 Task: Send an email with the signature Brooke Phillips with the subject 'Complaint' and the message 'I would like to arrange a meeting to discuss this issue.' from softage.1@softage.net to softage.6@softage.net,  softage.1@softage.net and softage.7@softage.net with CC to softage.8@softage.net with an attached document User_agreement.doc
Action: Key pressed n
Screenshot: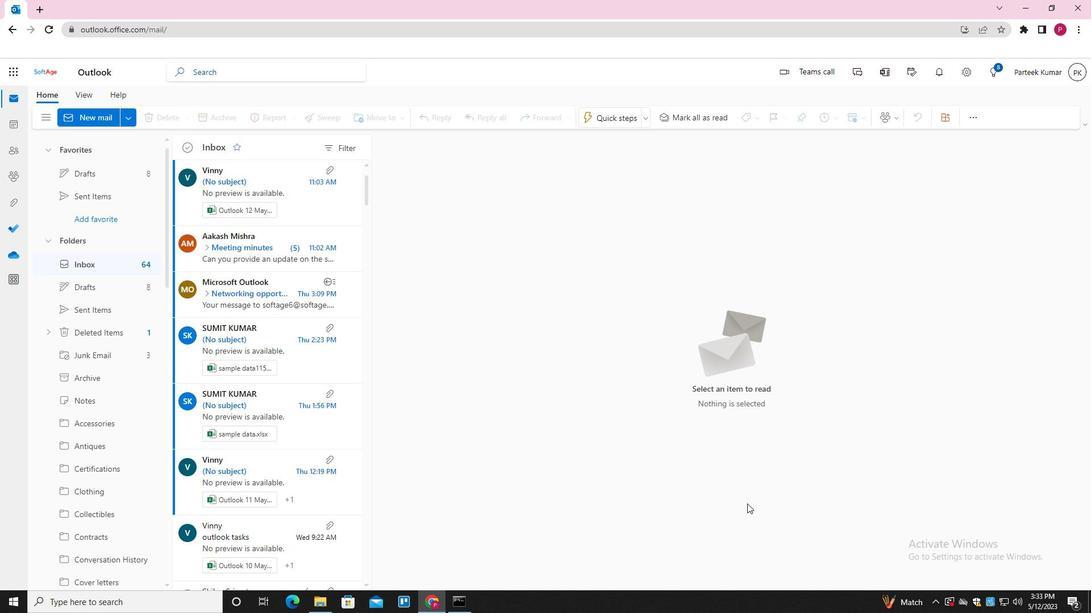 
Action: Mouse moved to (762, 117)
Screenshot: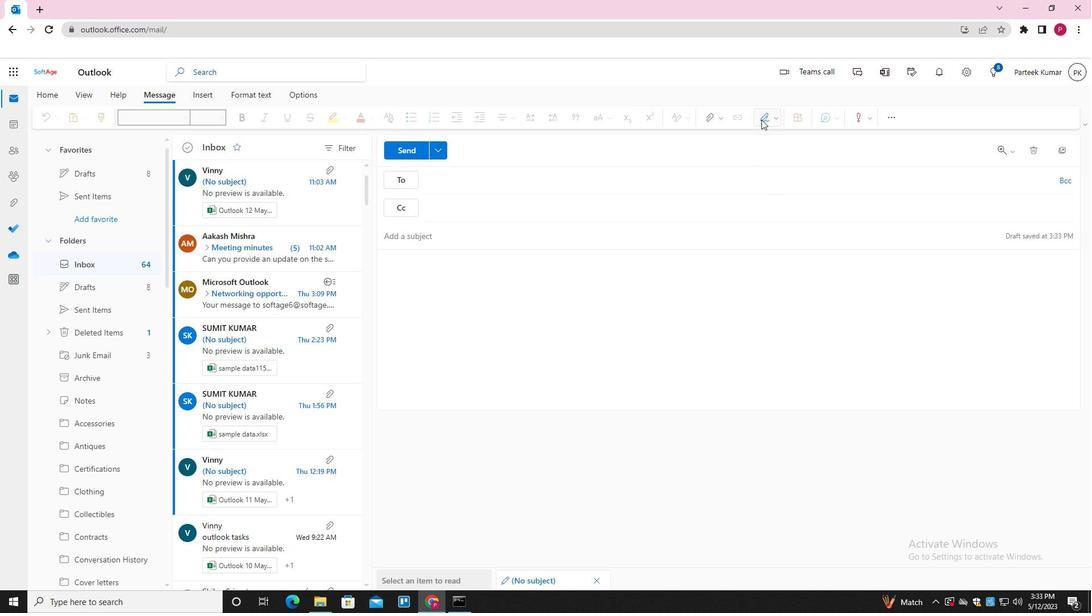 
Action: Mouse pressed left at (762, 117)
Screenshot: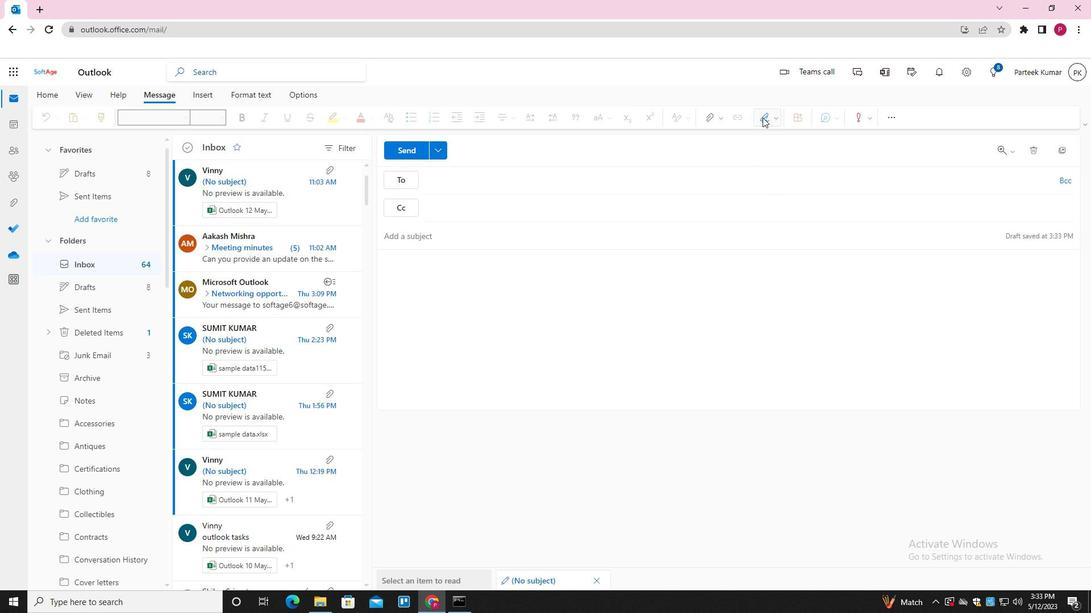 
Action: Mouse moved to (749, 165)
Screenshot: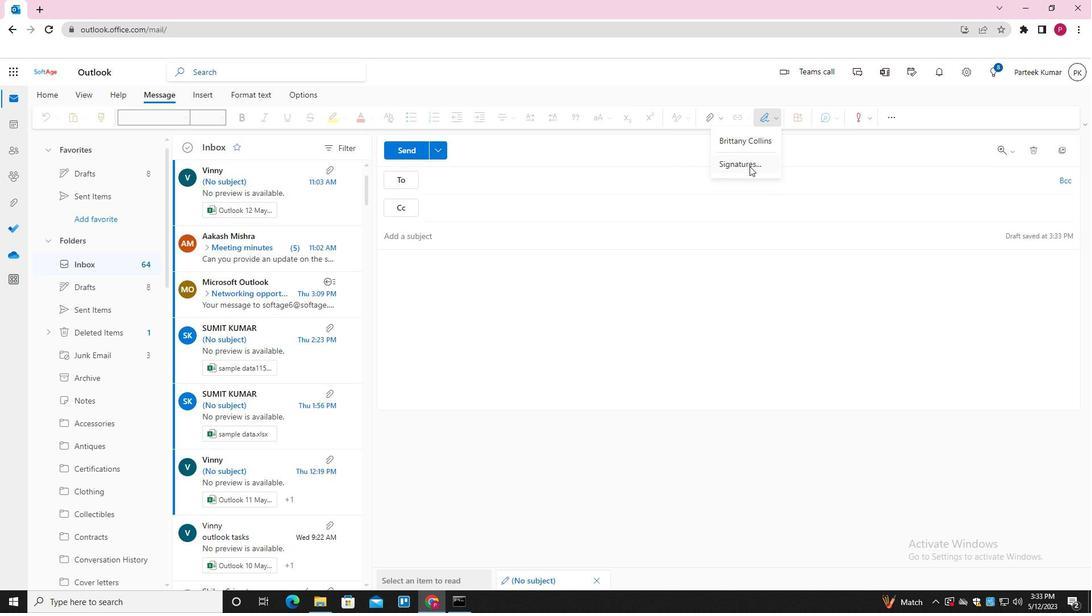 
Action: Mouse pressed left at (749, 165)
Screenshot: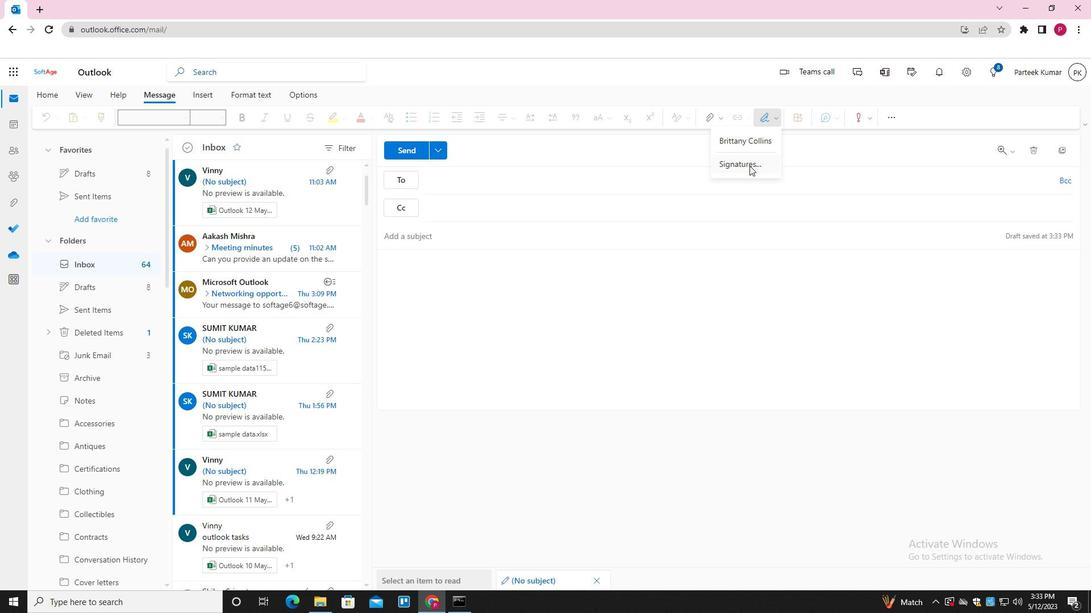 
Action: Mouse moved to (763, 213)
Screenshot: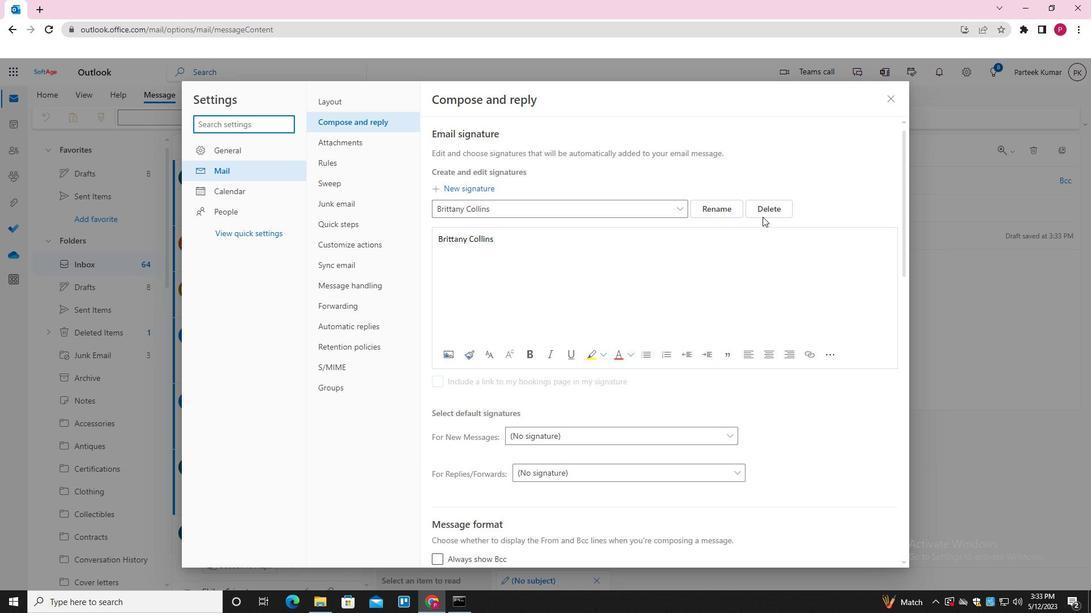 
Action: Mouse pressed left at (763, 213)
Screenshot: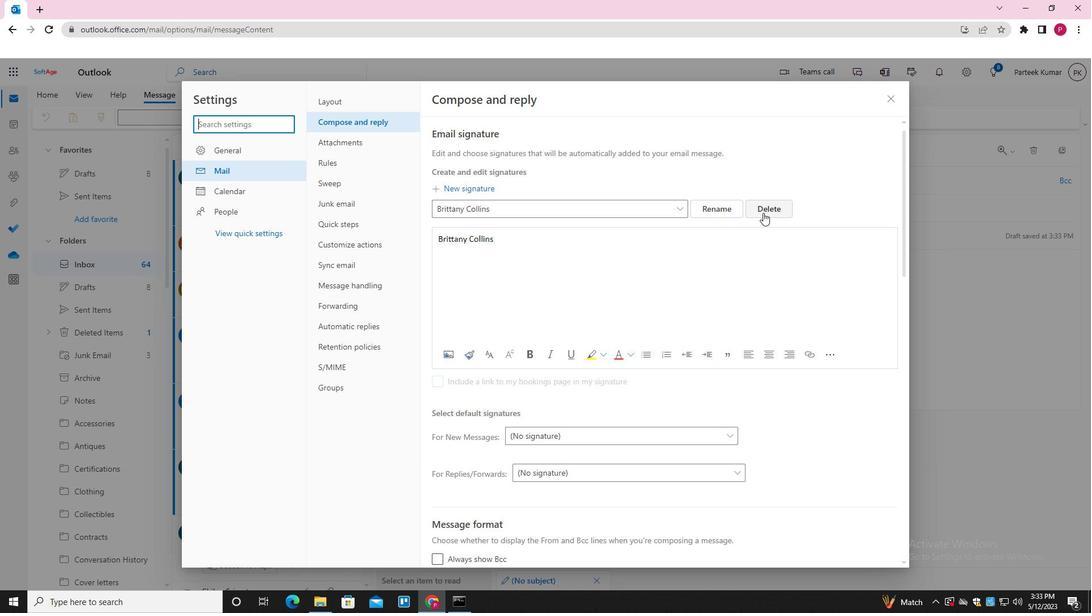 
Action: Mouse moved to (641, 207)
Screenshot: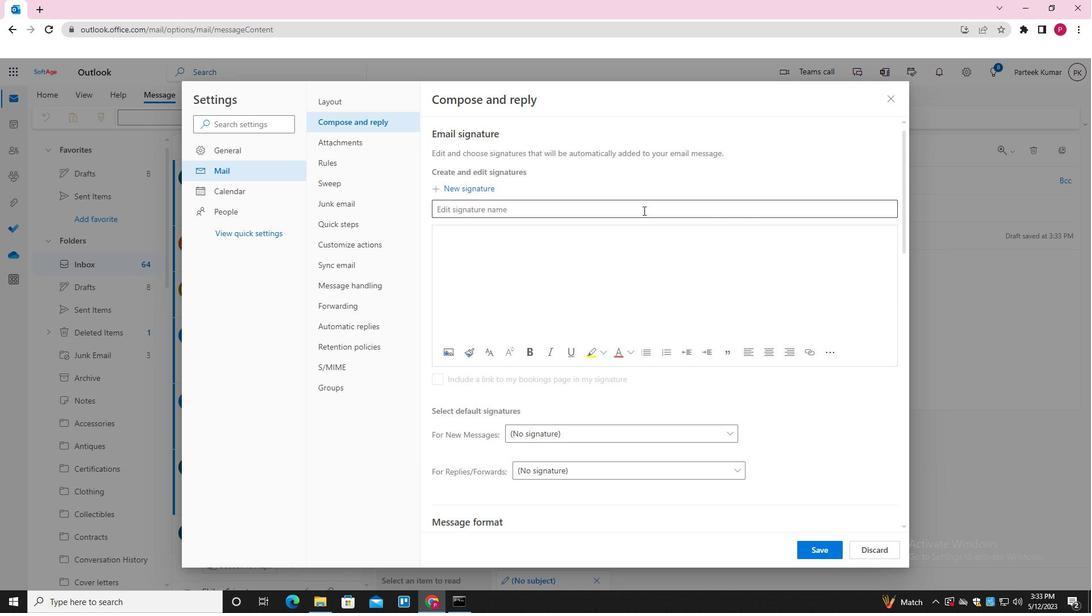 
Action: Mouse pressed left at (641, 207)
Screenshot: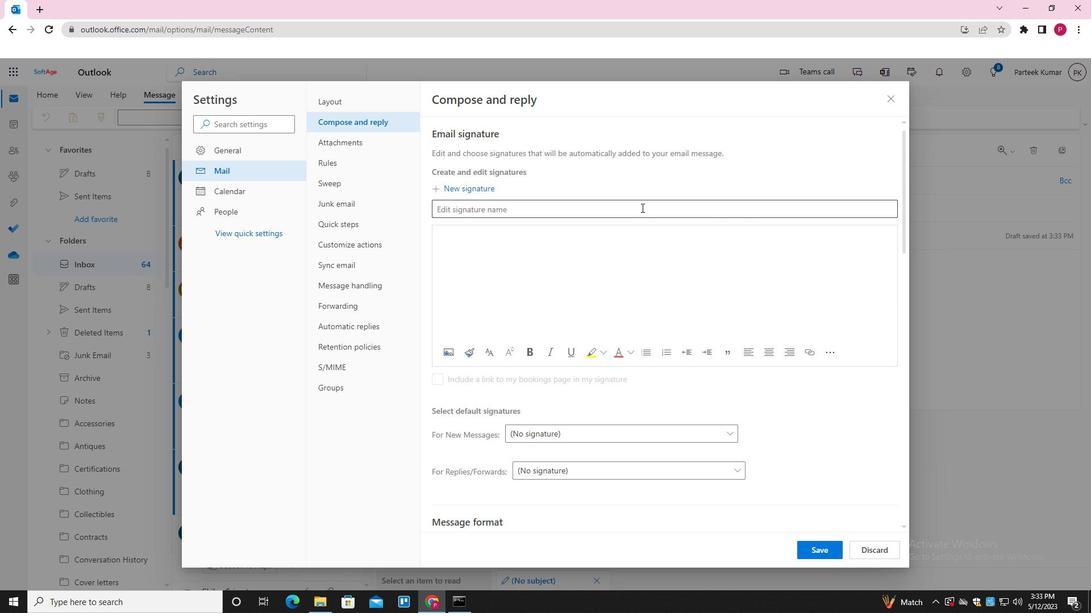 
Action: Key pressed <Key.shift>BROOKE<Key.space><Key.shift>PHILLIPS<Key.tab><Key.shift_r>BROIK<Key.backspace><Key.backspace>OKE<Key.space><Key.shift_r>PHILLIPS
Screenshot: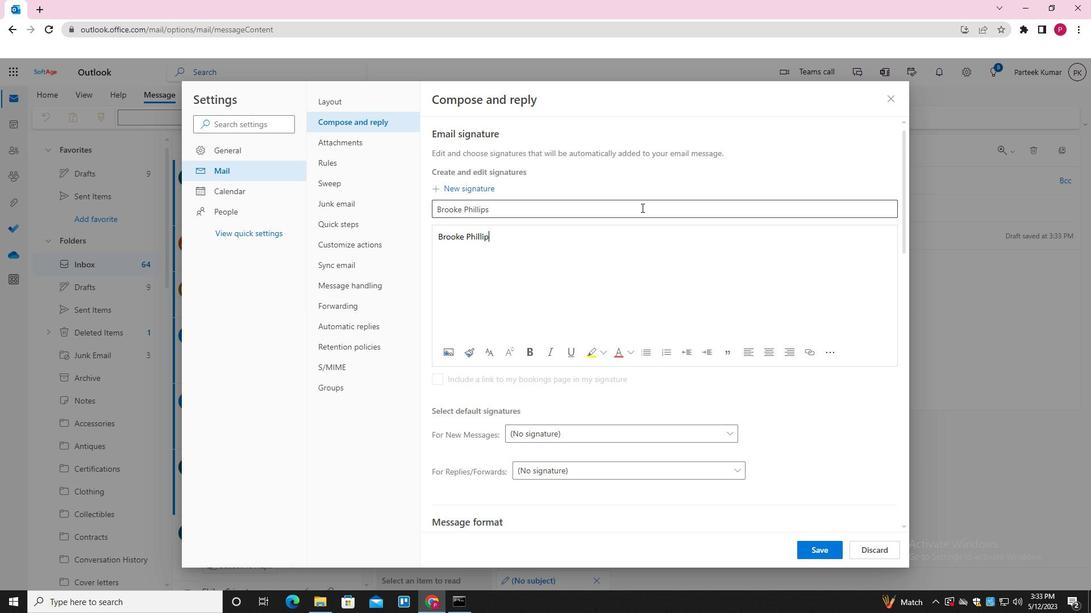 
Action: Mouse moved to (809, 550)
Screenshot: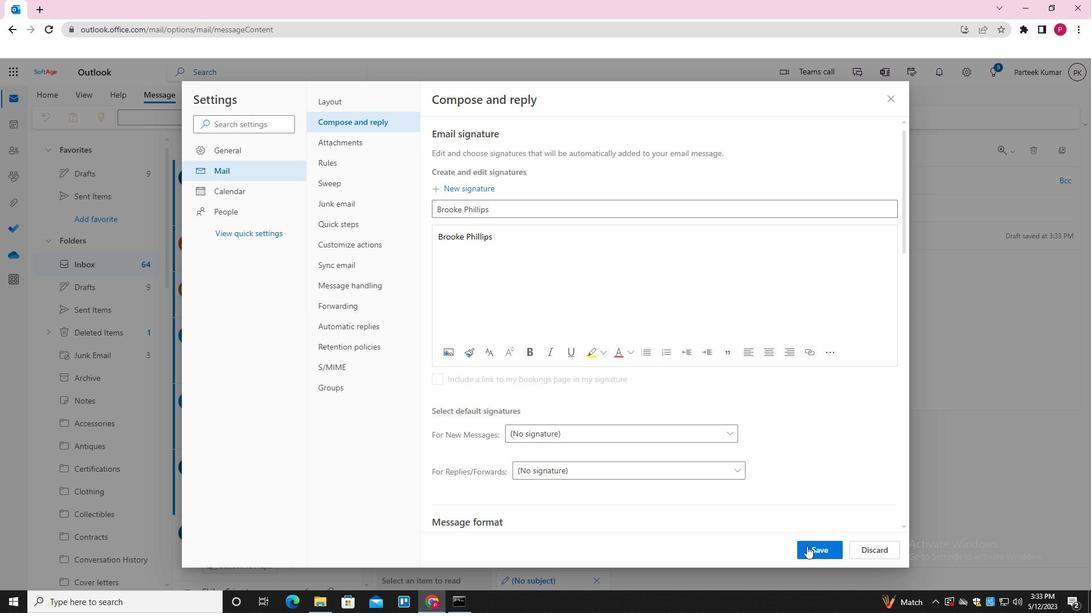 
Action: Mouse pressed left at (809, 550)
Screenshot: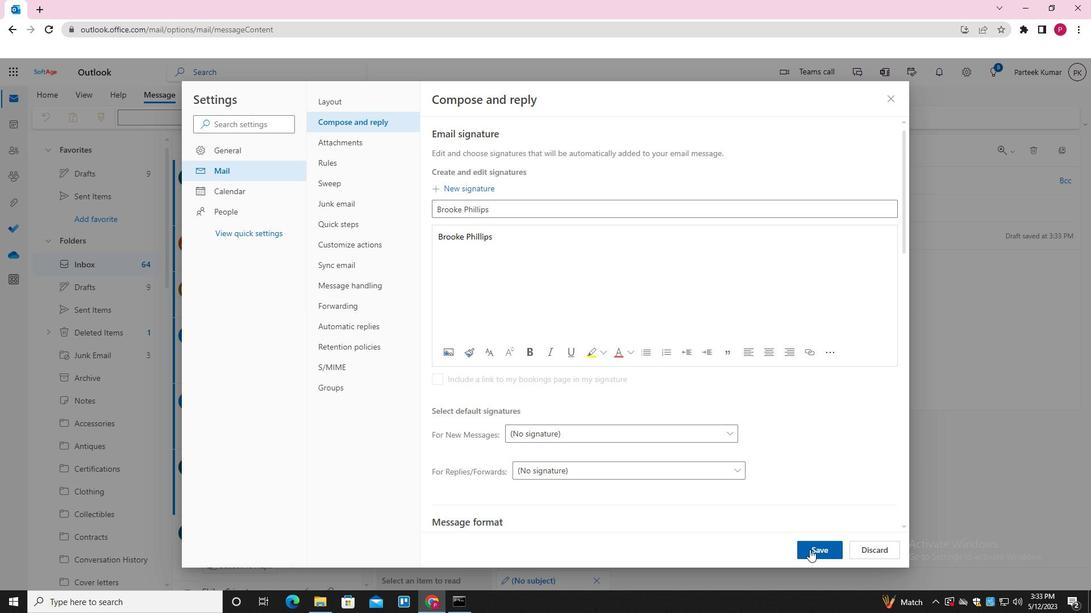 
Action: Mouse moved to (892, 93)
Screenshot: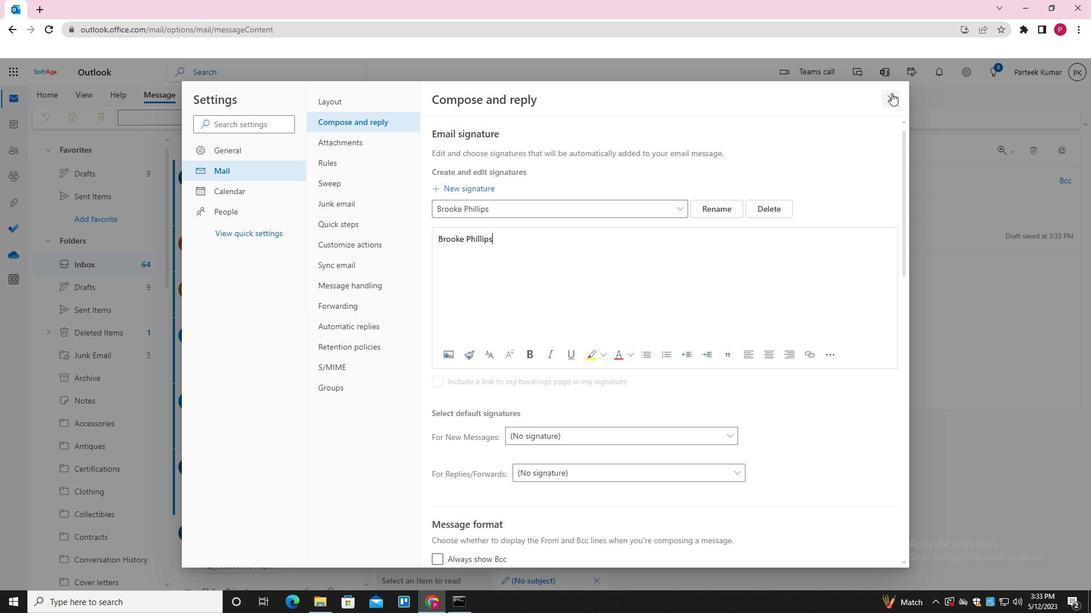 
Action: Mouse pressed left at (892, 93)
Screenshot: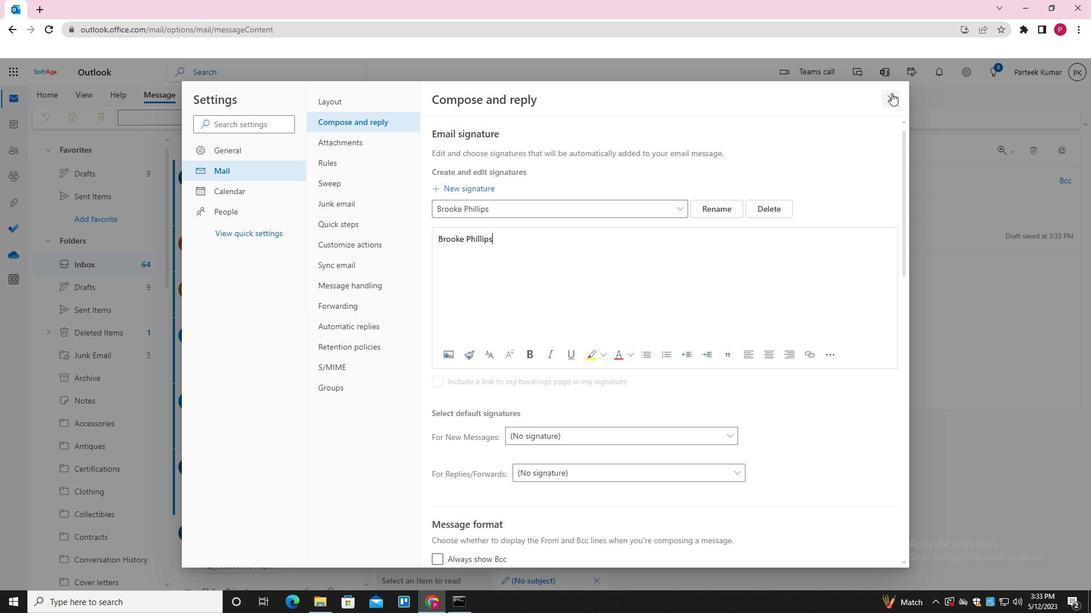 
Action: Mouse moved to (764, 117)
Screenshot: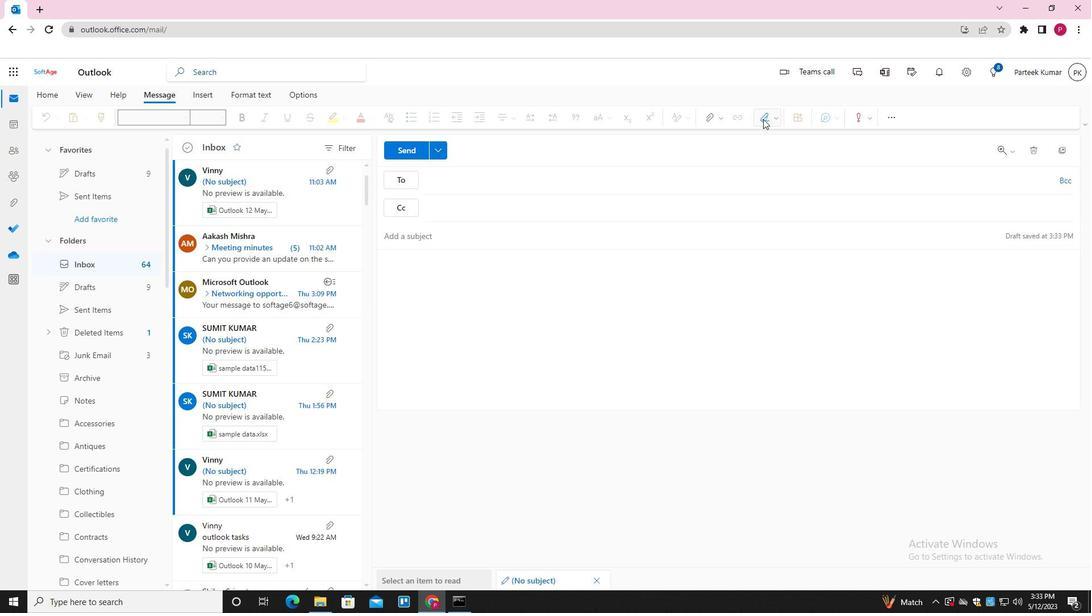 
Action: Mouse pressed left at (764, 117)
Screenshot: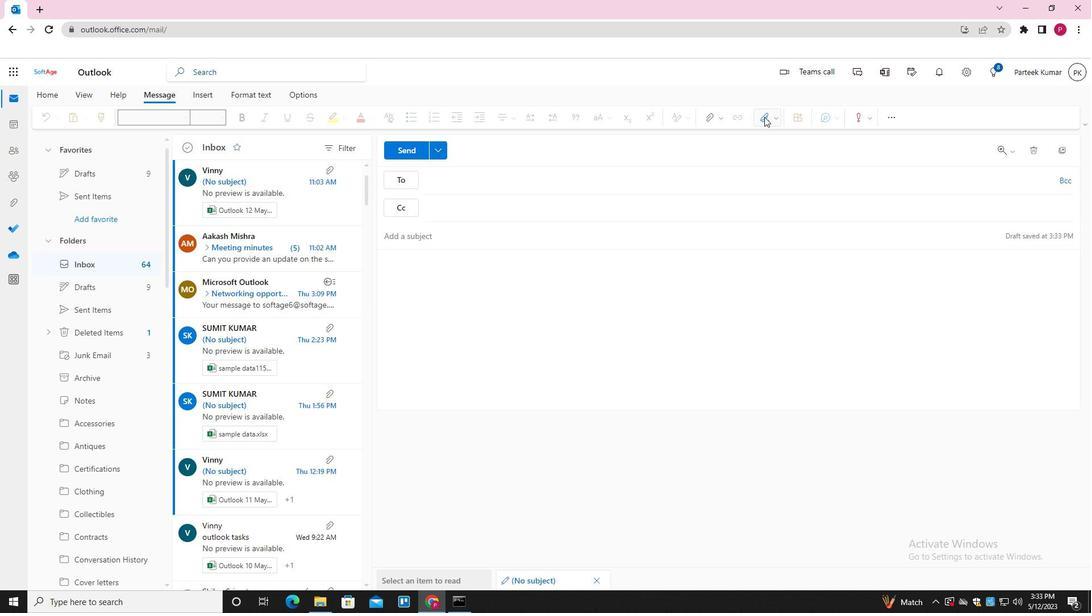 
Action: Mouse moved to (751, 139)
Screenshot: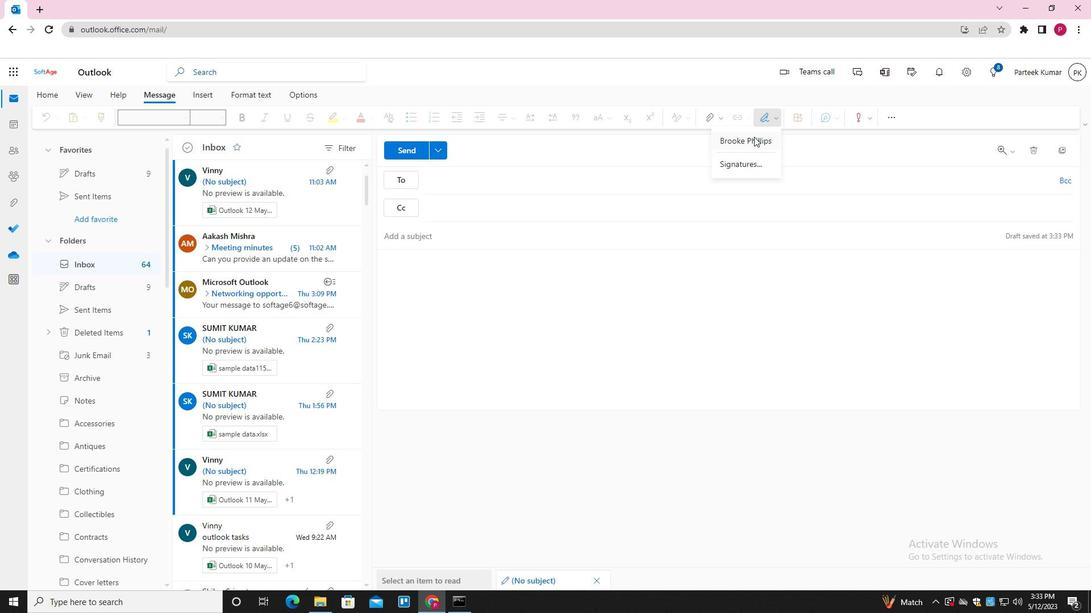 
Action: Mouse pressed left at (751, 139)
Screenshot: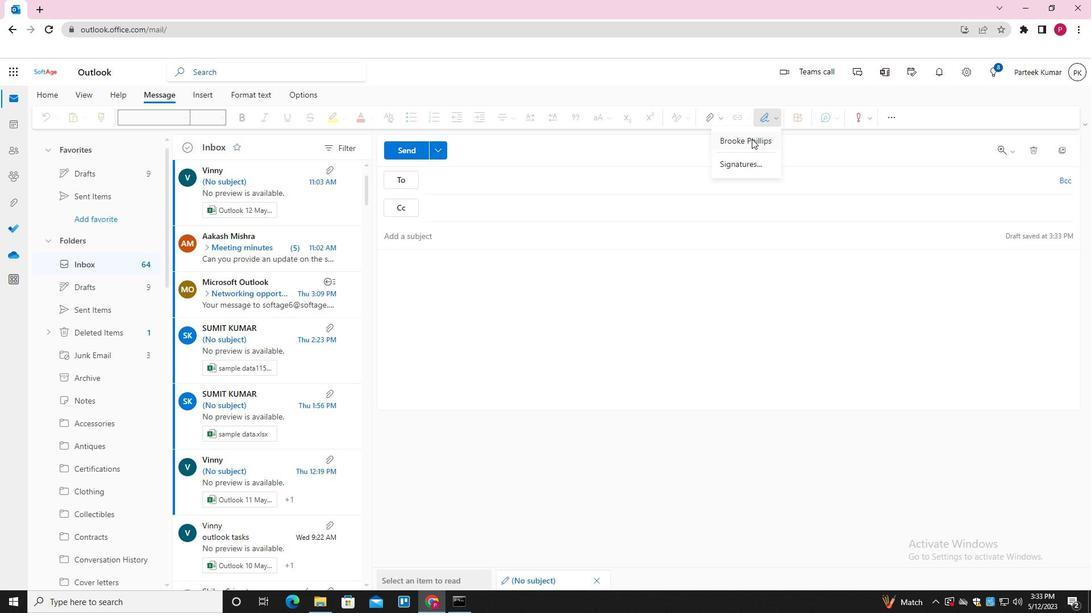 
Action: Mouse moved to (508, 241)
Screenshot: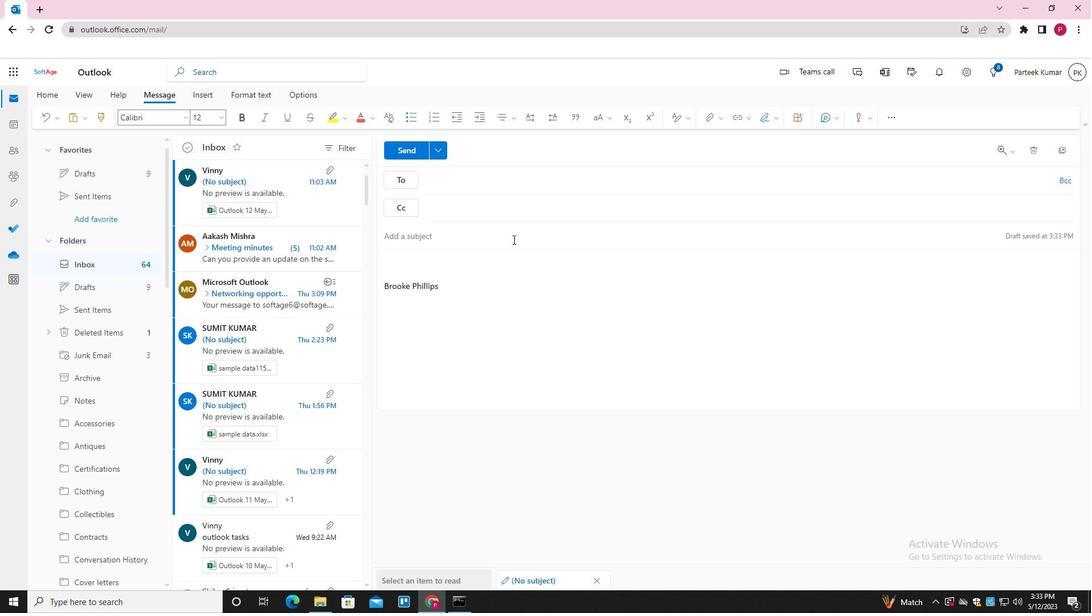 
Action: Mouse pressed left at (508, 241)
Screenshot: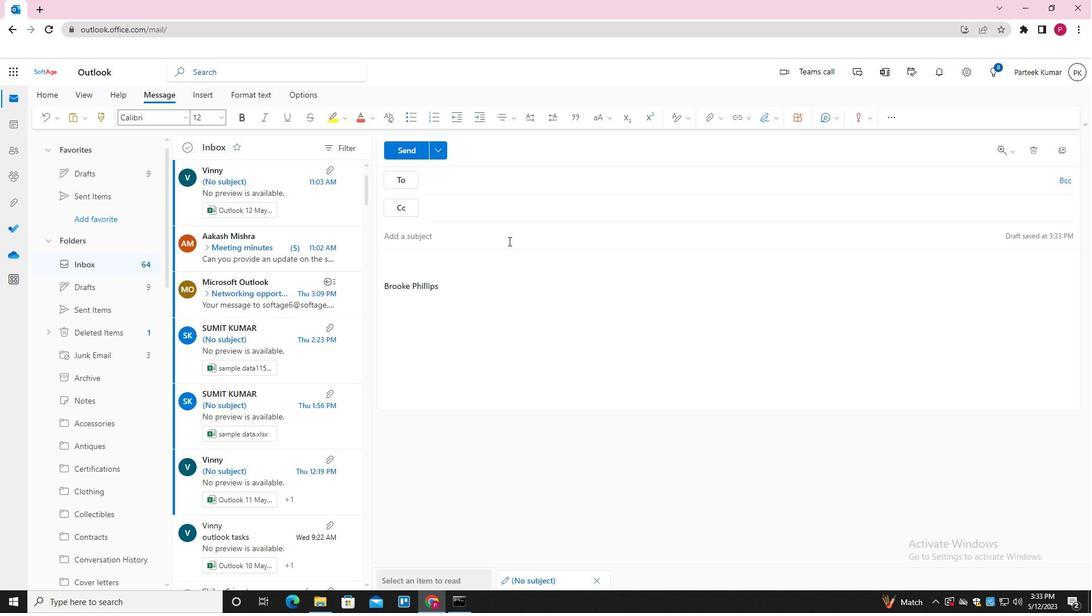 
Action: Key pressed <Key.shift_r>CM<Key.backspace>OMPLAINT<Key.tab><Key.shift>I<Key.space>WOULD<Key.space>LIKE<Key.space>TO<Key.space>ARRANGE<Key.space>A<Key.space>MEETING<Key.space>TO<Key.space>DISCUSS<Key.space>THIS<Key.space>ISSUR<Key.backspace>E<Key.space>
Screenshot: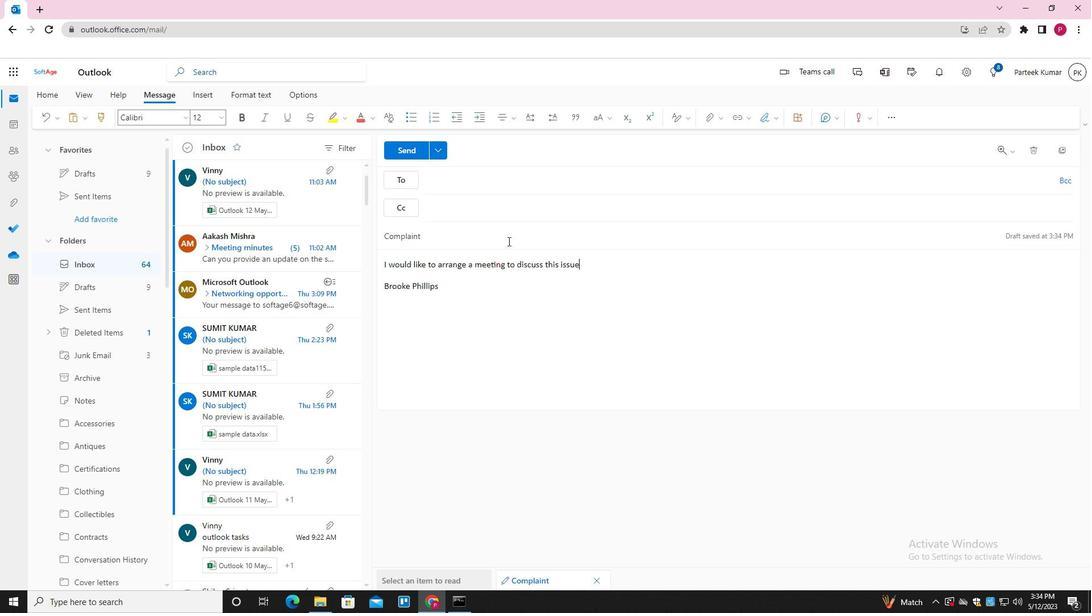 
Action: Mouse moved to (518, 179)
Screenshot: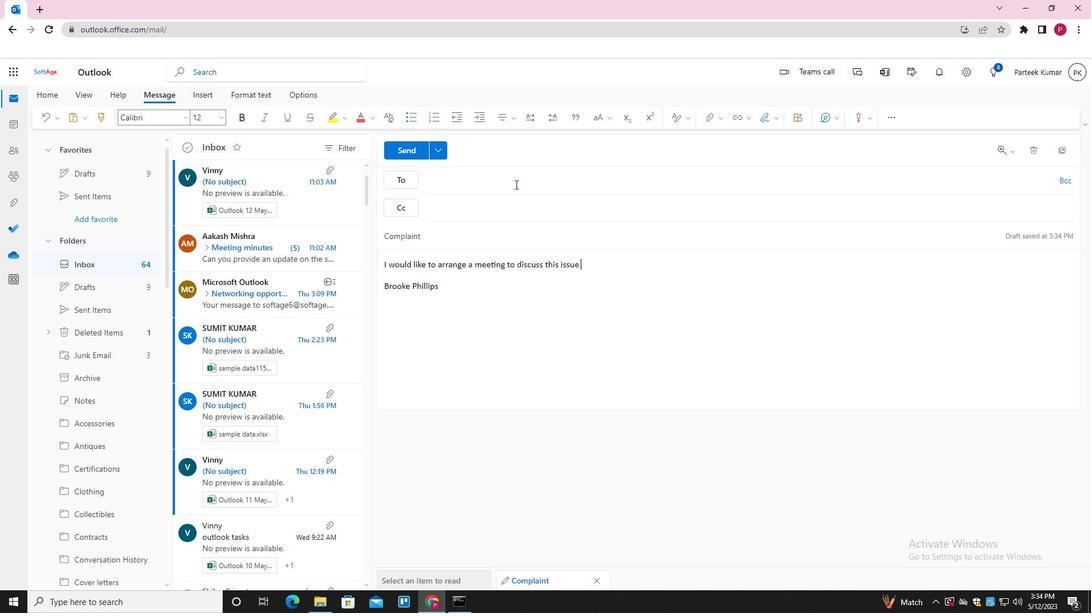 
Action: Mouse pressed left at (518, 179)
Screenshot: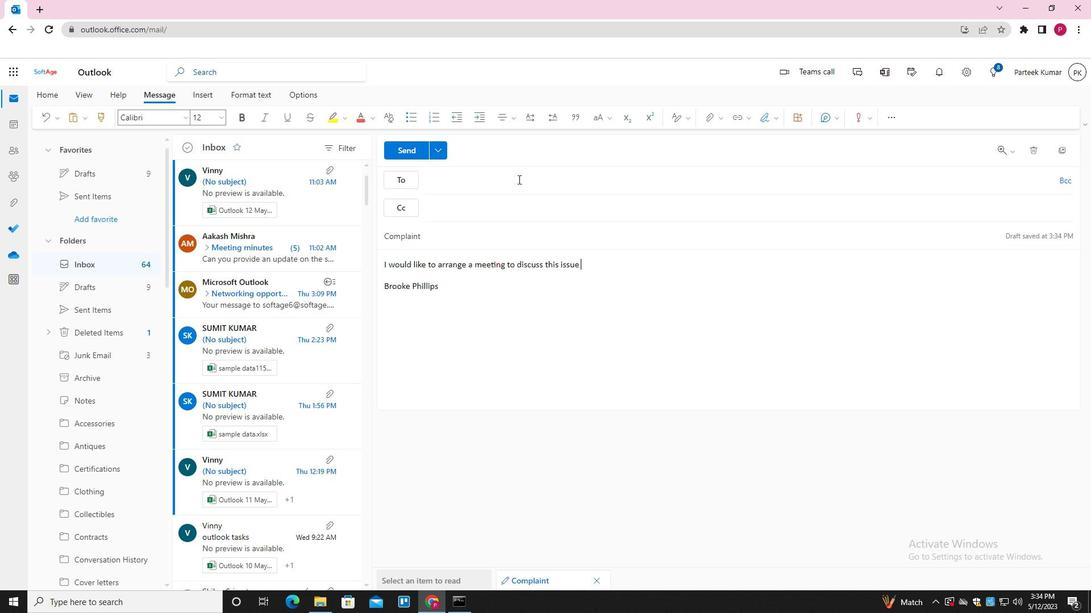 
Action: Key pressed SOFTAGE.6<Key.shift>@SOFTAGE.NET<Key.enter>SOFTAGE.1<Key.shift>@SOFTAGE.NET<Key.enter>SOFTAGE.7<Key.shift>@SOFTAGE.NET<Key.enter><Key.tab>D<Key.backspace>SOFTAGE.8<Key.shift>@SOFTAGE.NET<Key.enter>
Screenshot: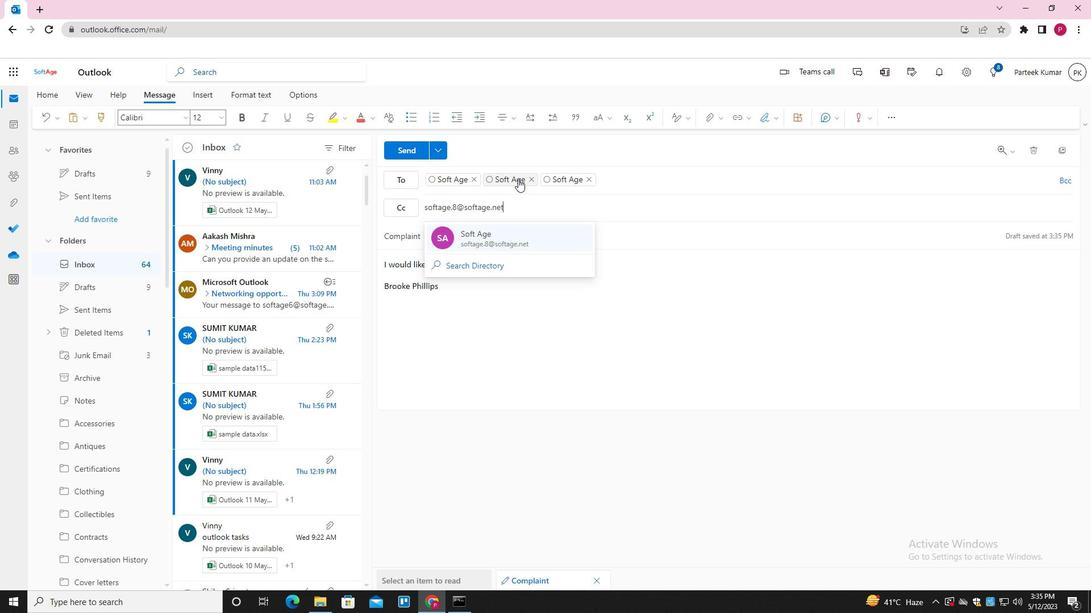 
Action: Mouse moved to (709, 117)
Screenshot: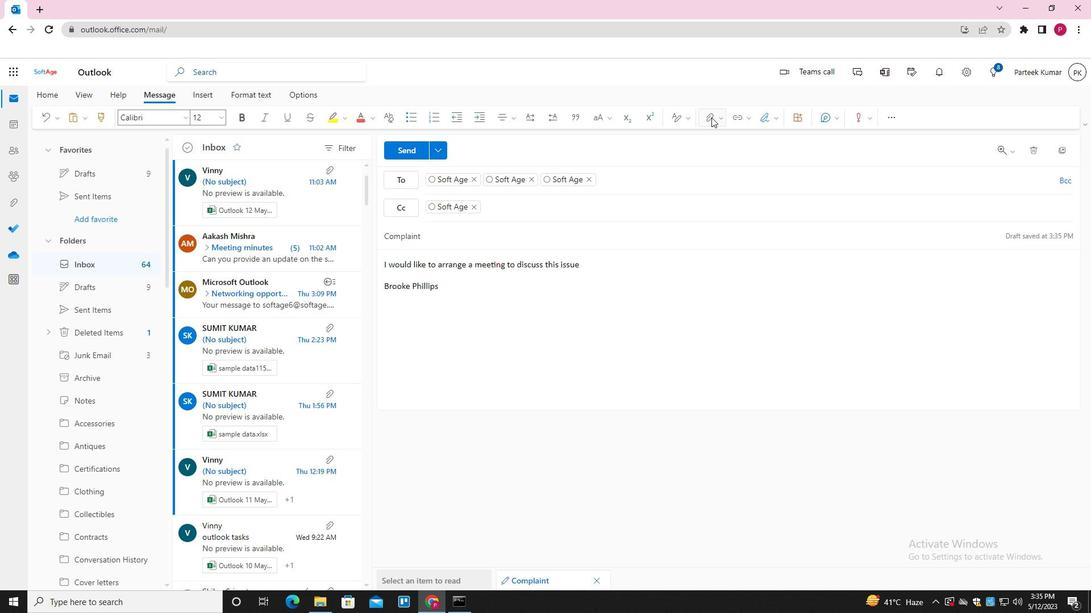 
Action: Mouse pressed left at (709, 117)
Screenshot: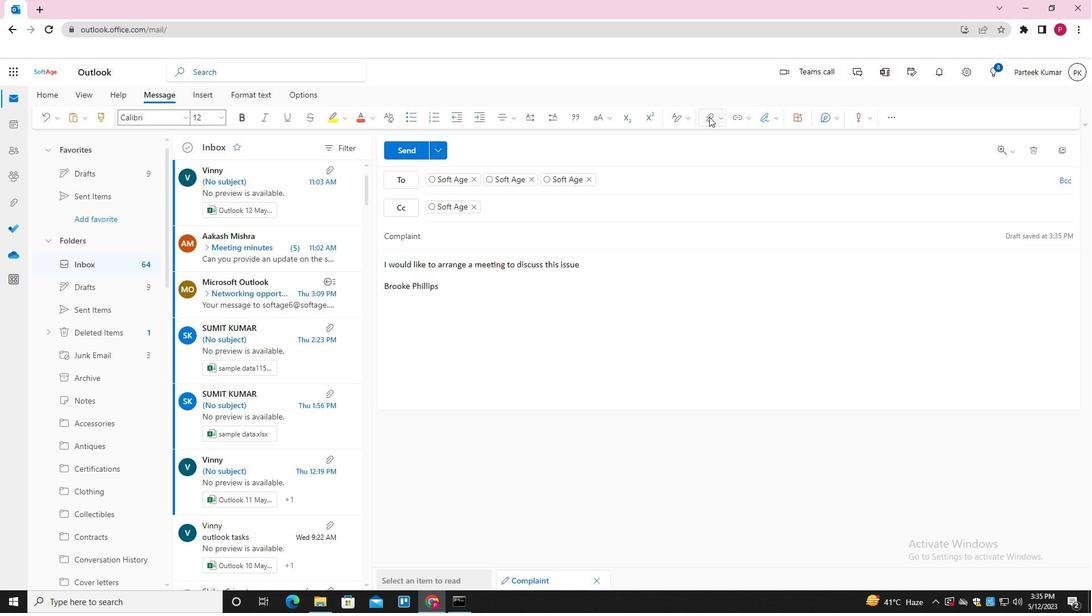 
Action: Mouse moved to (645, 138)
Screenshot: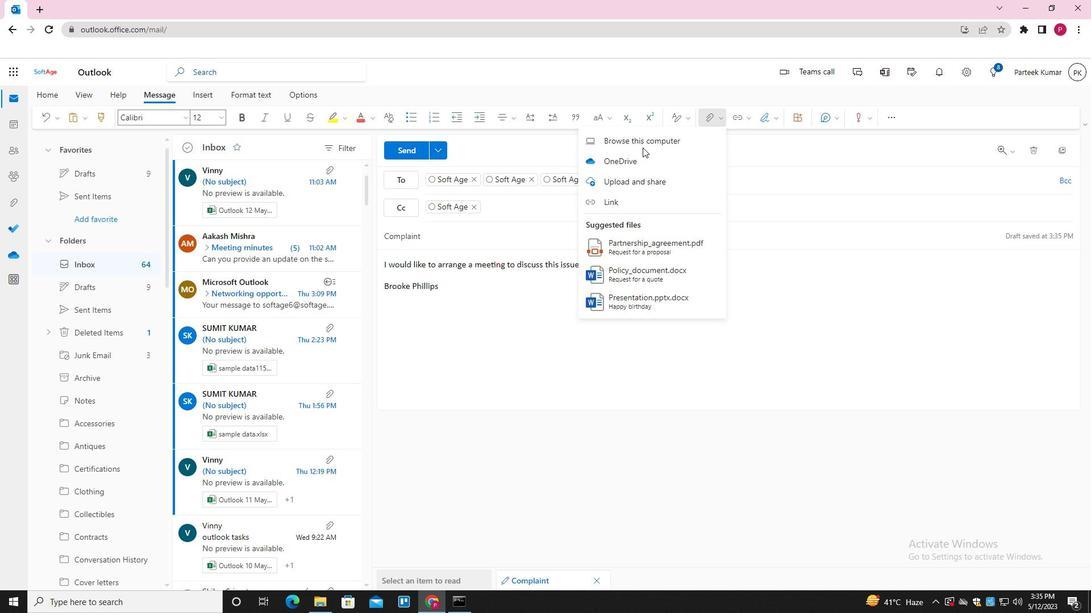 
Action: Mouse pressed left at (645, 138)
Screenshot: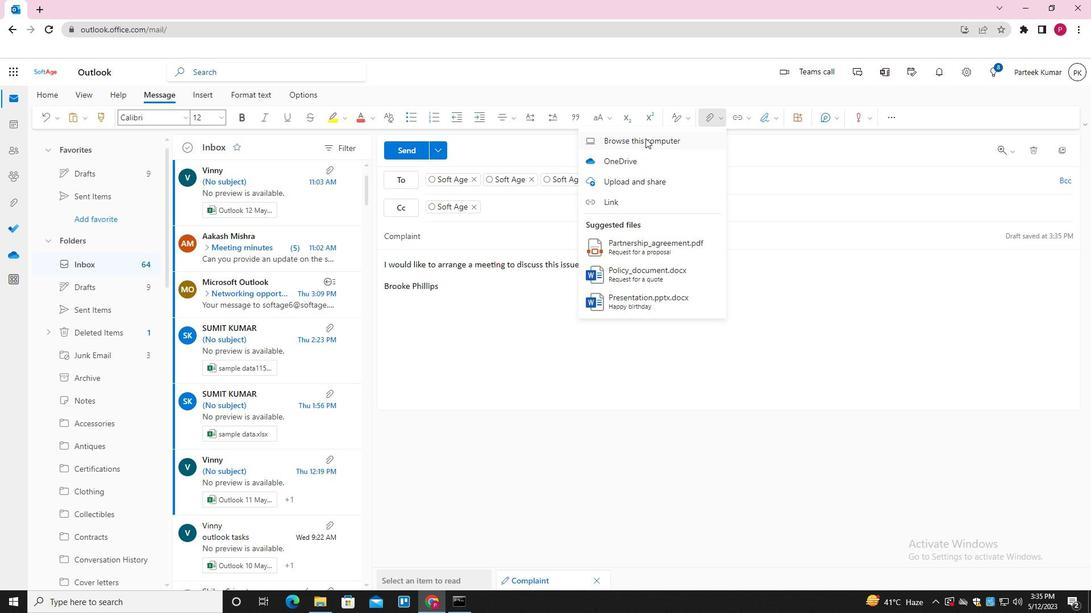 
Action: Mouse moved to (205, 100)
Screenshot: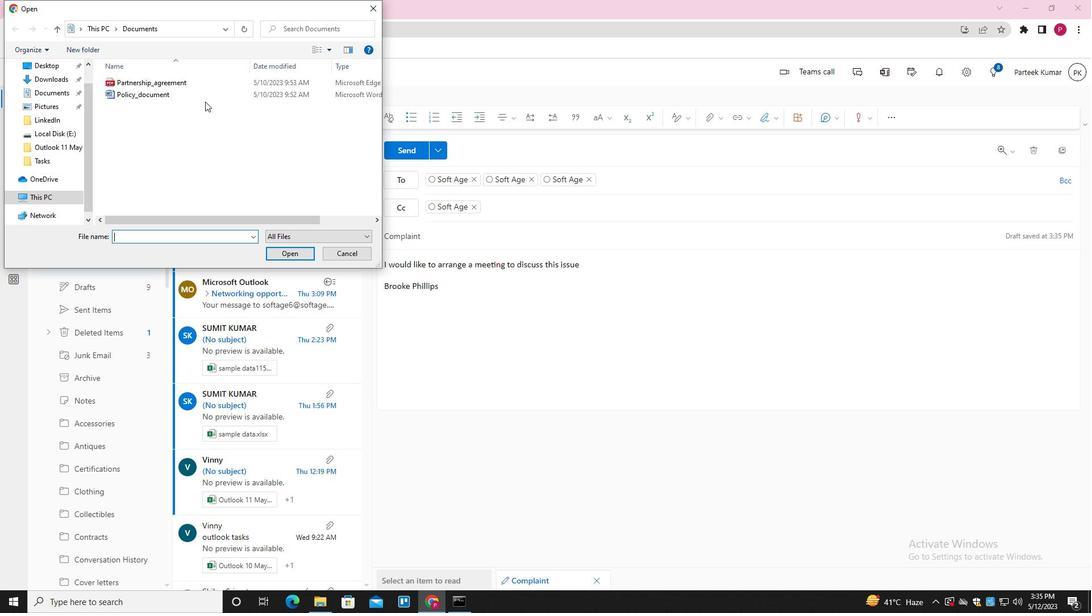 
Action: Mouse pressed left at (205, 100)
Screenshot: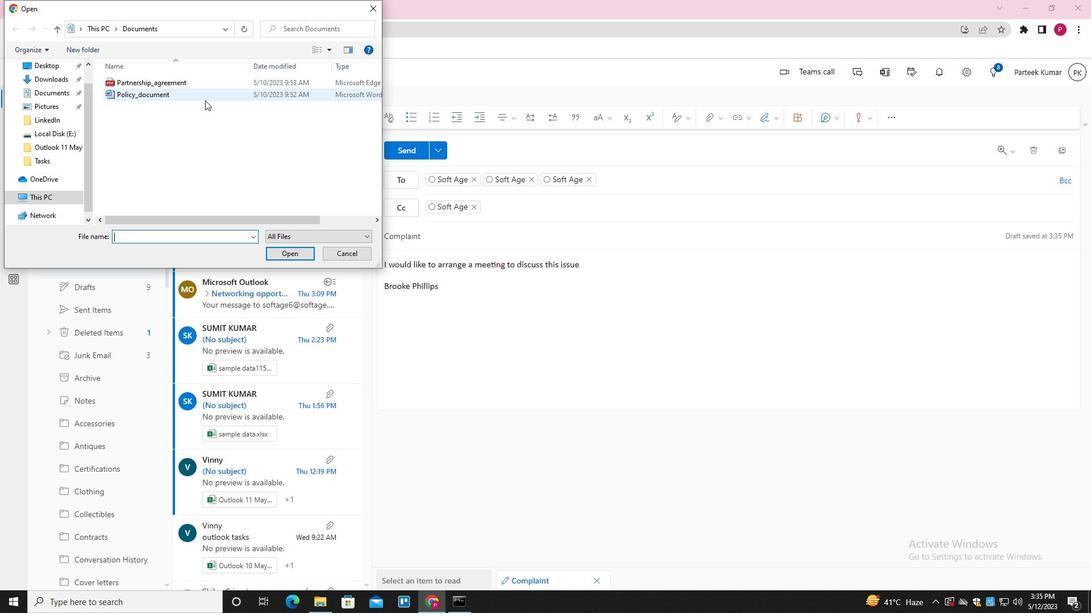 
Action: Key pressed <Key.f2><Key.shift>USER<Key.shift>_AGREEMENY<Key.backspace>T.DOC<Key.enter>
Screenshot: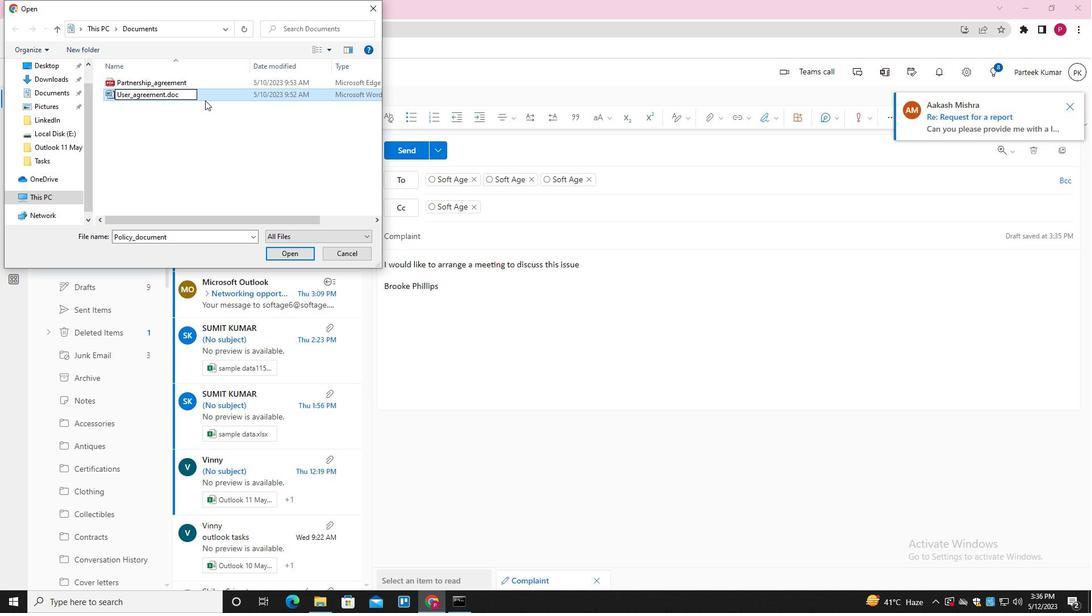 
Action: Mouse pressed left at (205, 100)
Screenshot: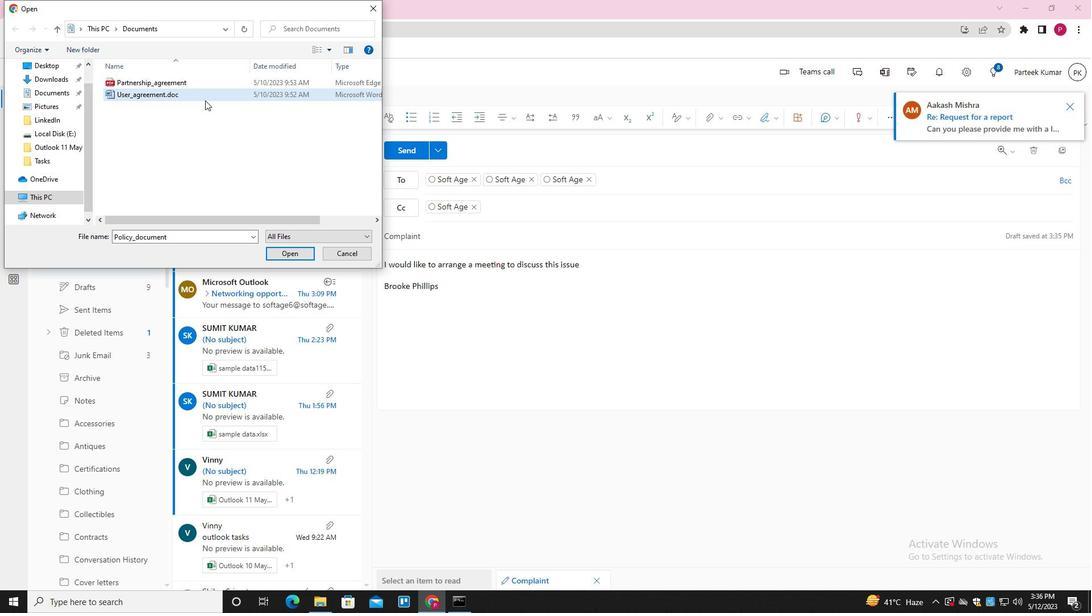 
Action: Mouse moved to (292, 254)
Screenshot: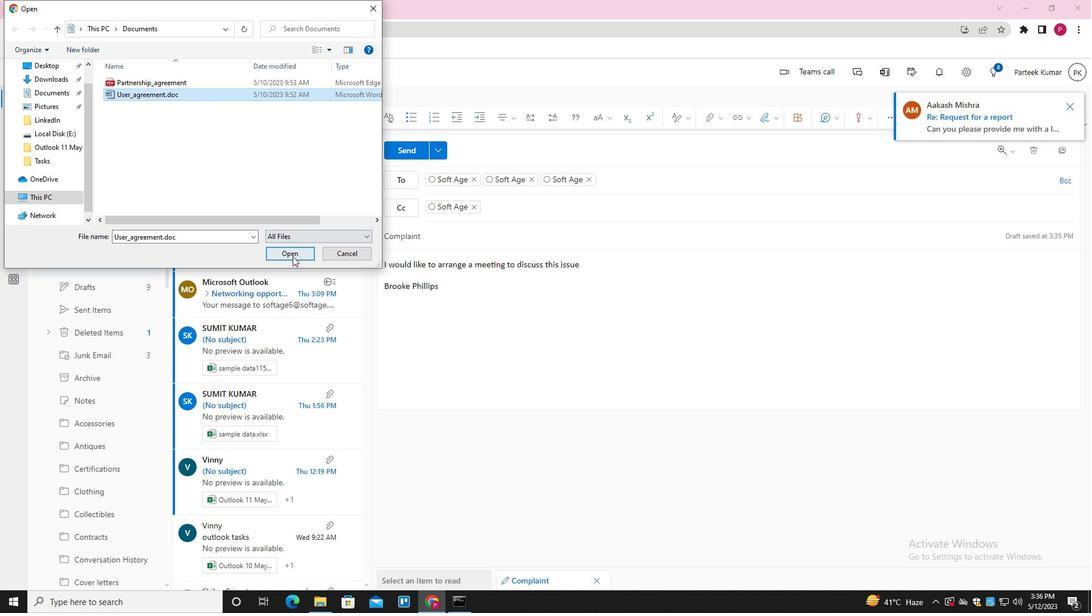 
Action: Mouse pressed left at (292, 254)
Screenshot: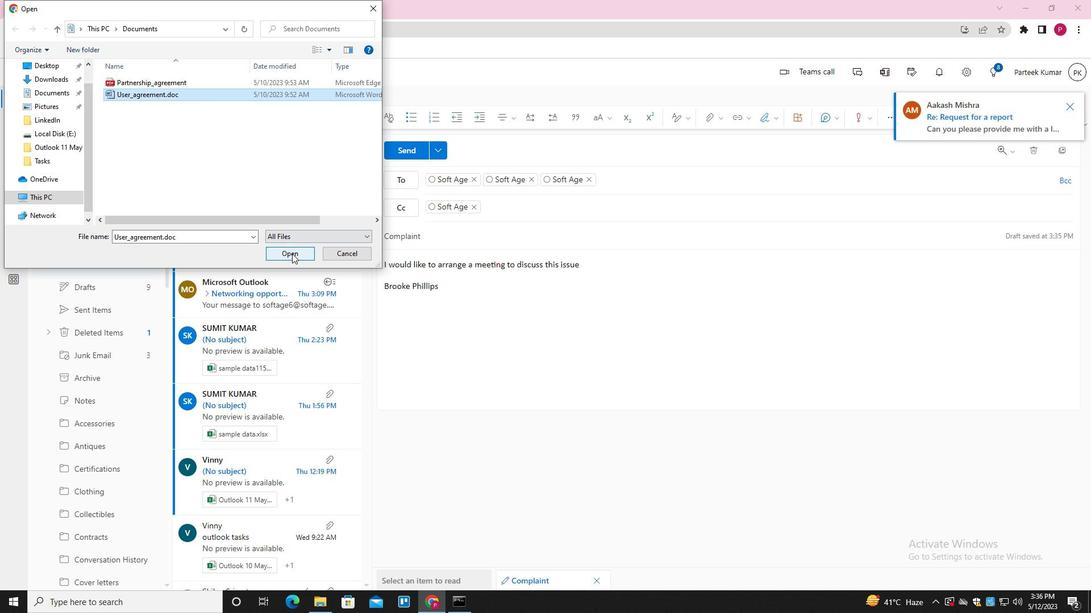 
Action: Mouse moved to (397, 153)
Screenshot: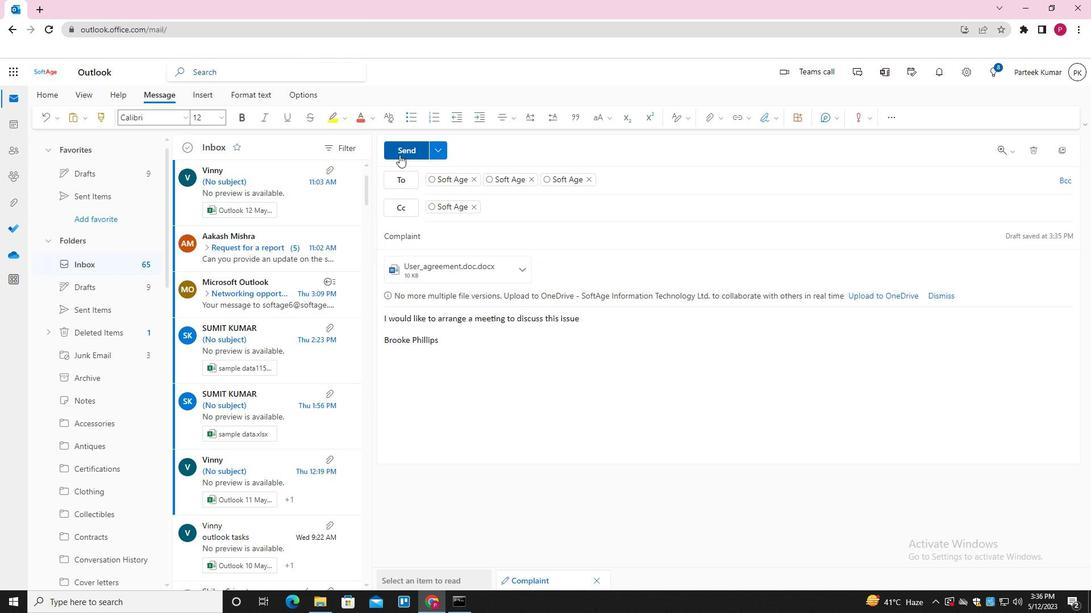 
Action: Mouse pressed left at (397, 153)
Screenshot: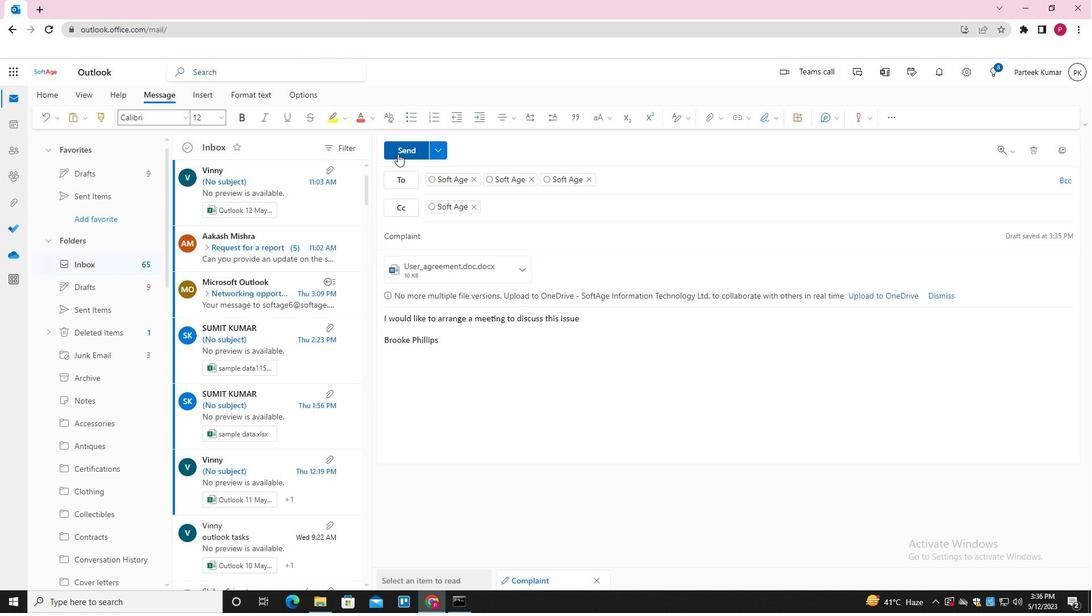 
Action: Mouse moved to (424, 259)
Screenshot: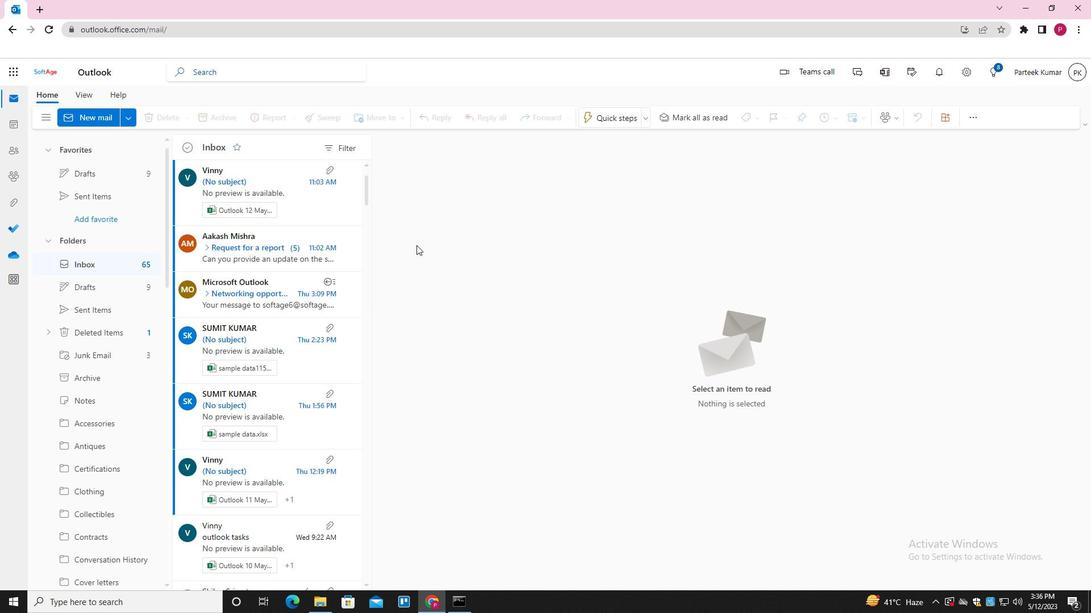 
